 Task: Create a task  Create a new online platform for online life coaching services , assign it to team member softage.5@softage.net in the project BrainBoost and update the status of the task to  On Track  , set the priority of the task to High
Action: Mouse moved to (273, 277)
Screenshot: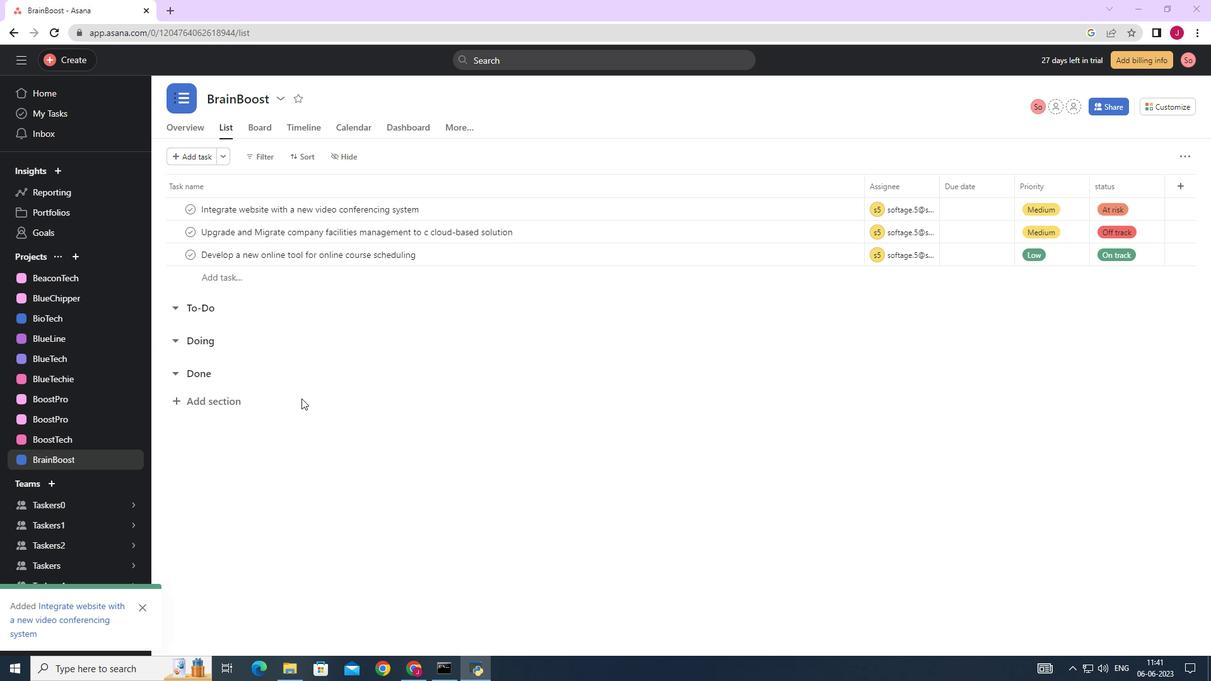 
Action: Mouse scrolled (306, 393) with delta (0, 0)
Screenshot: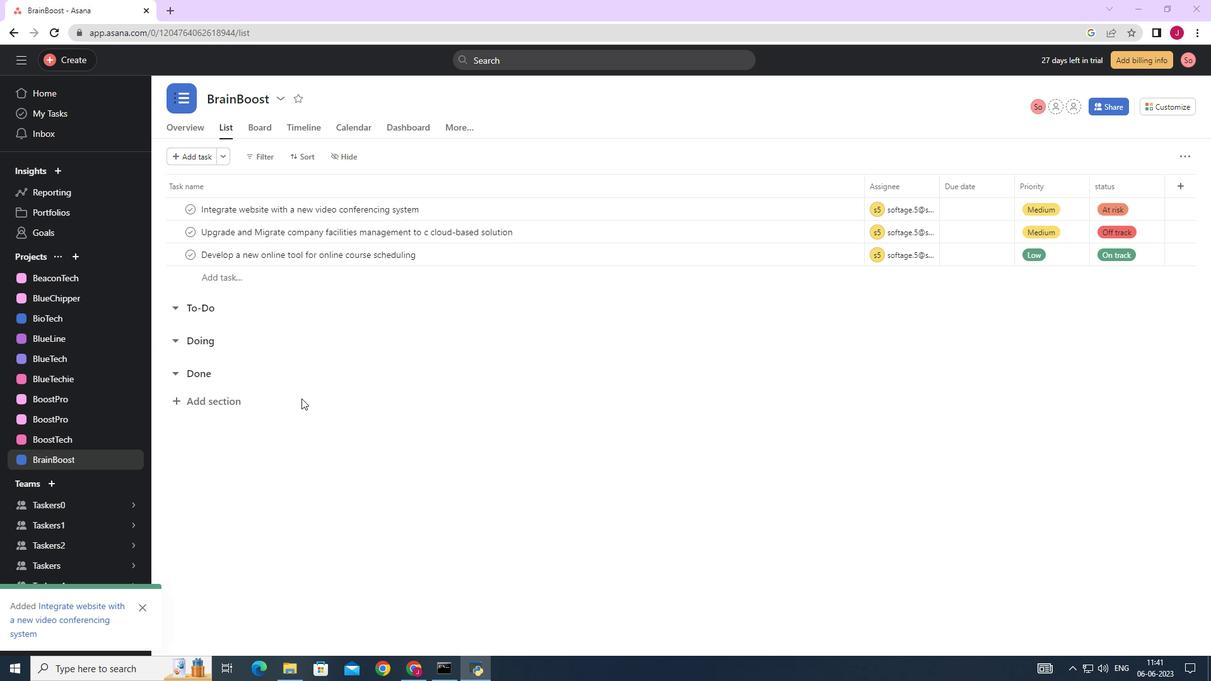 
Action: Mouse moved to (230, 170)
Screenshot: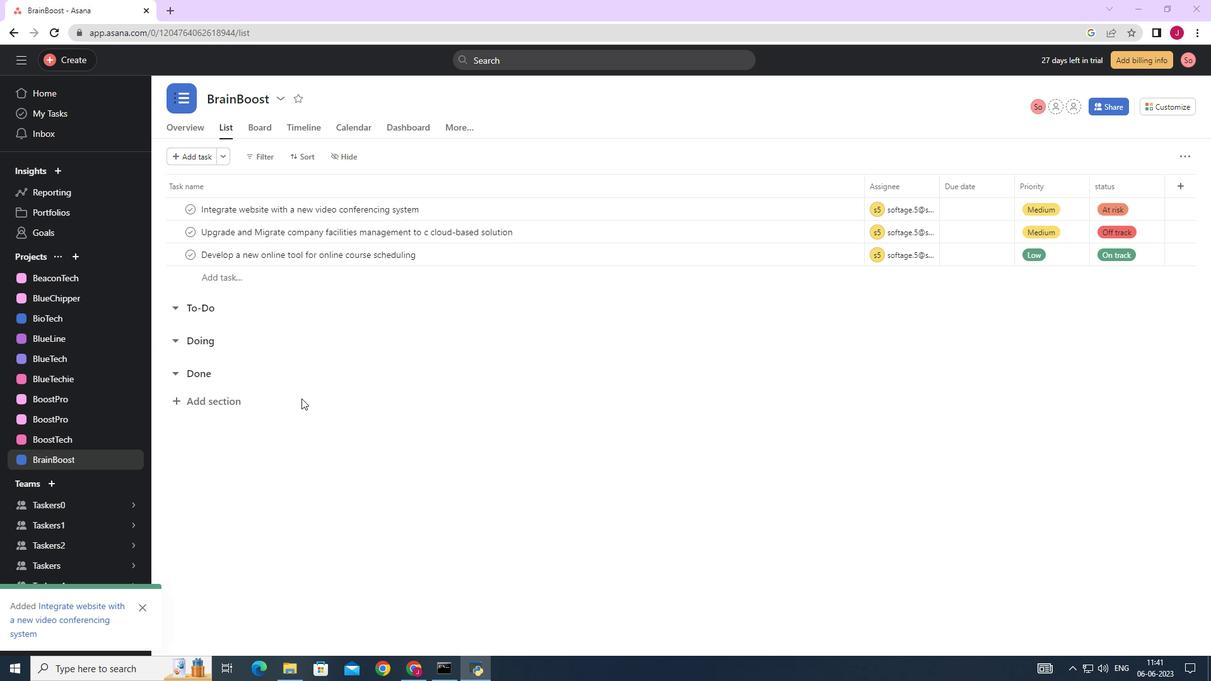 
Action: Mouse scrolled (306, 393) with delta (0, 0)
Screenshot: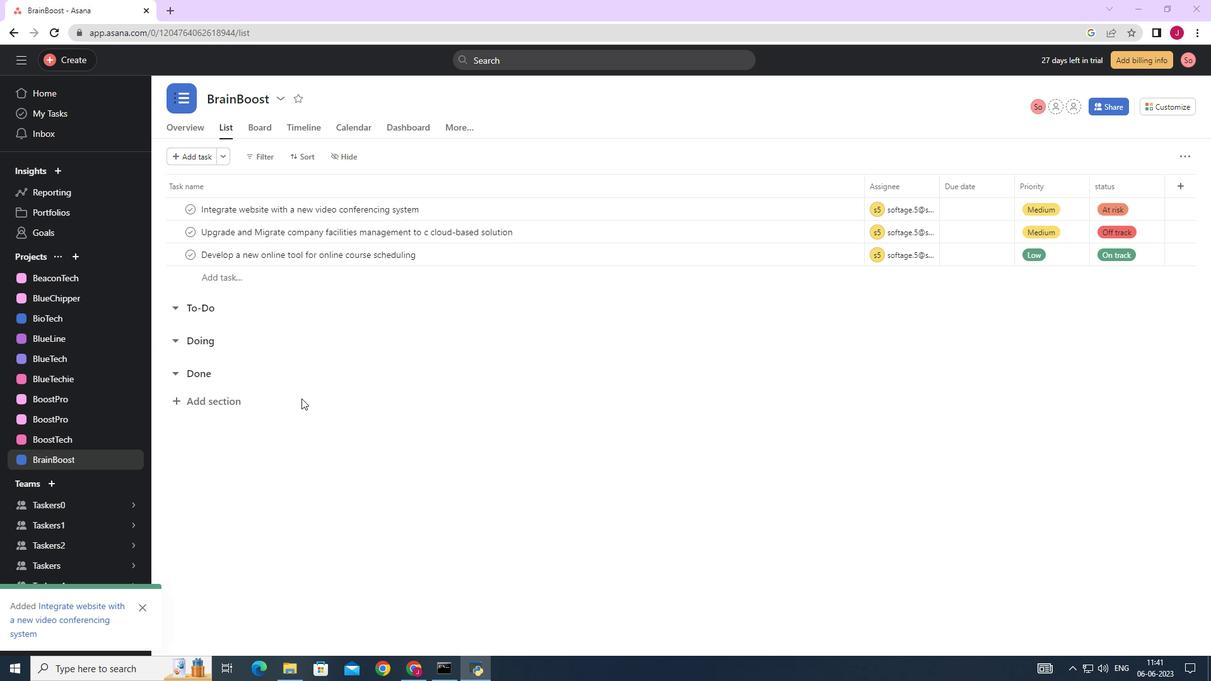 
Action: Mouse moved to (223, 137)
Screenshot: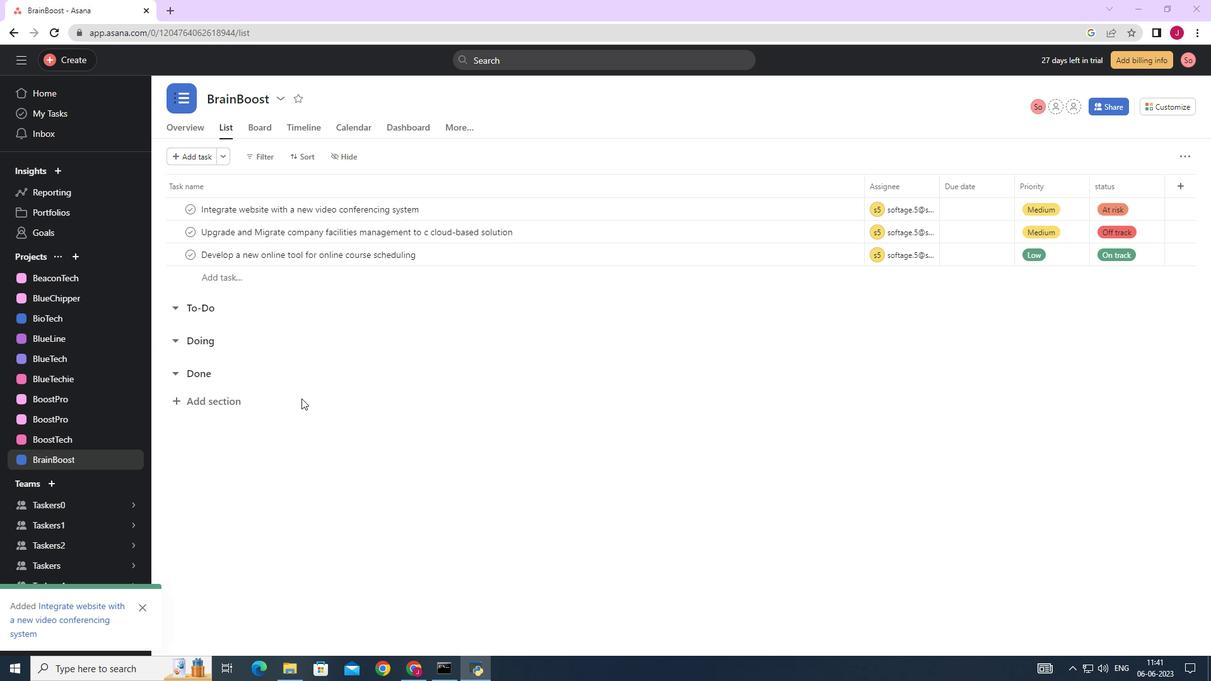 
Action: Mouse scrolled (306, 393) with delta (0, 0)
Screenshot: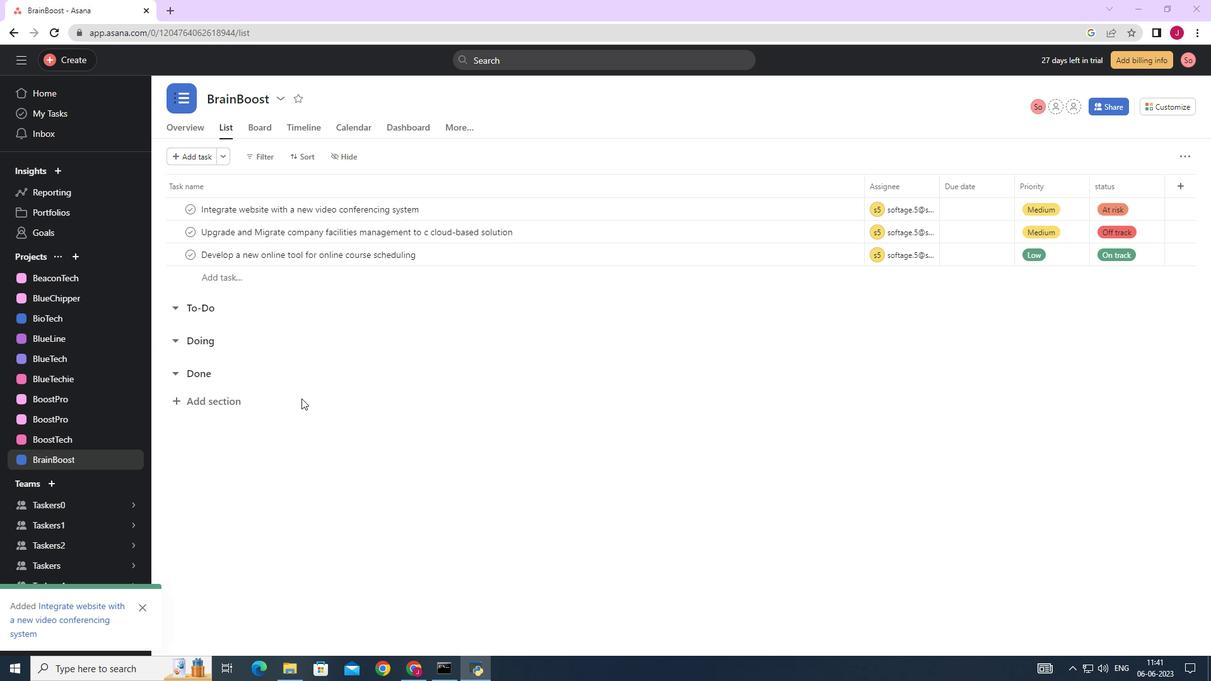 
Action: Mouse moved to (69, 63)
Screenshot: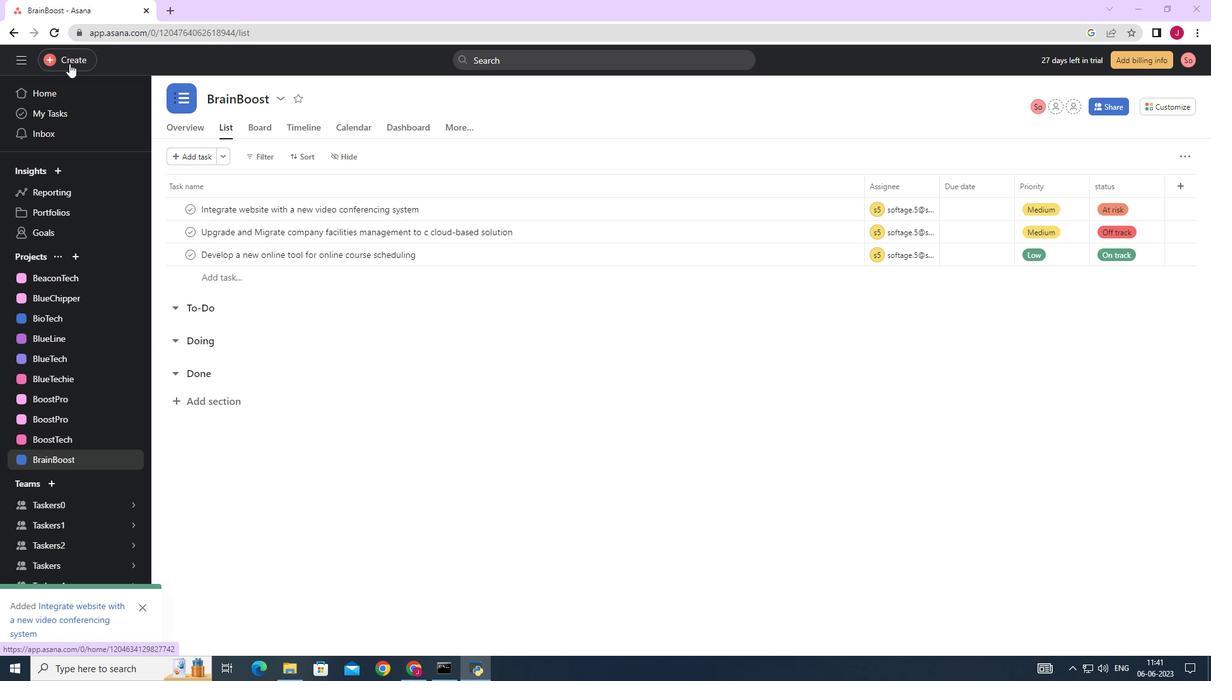 
Action: Mouse pressed left at (69, 63)
Screenshot: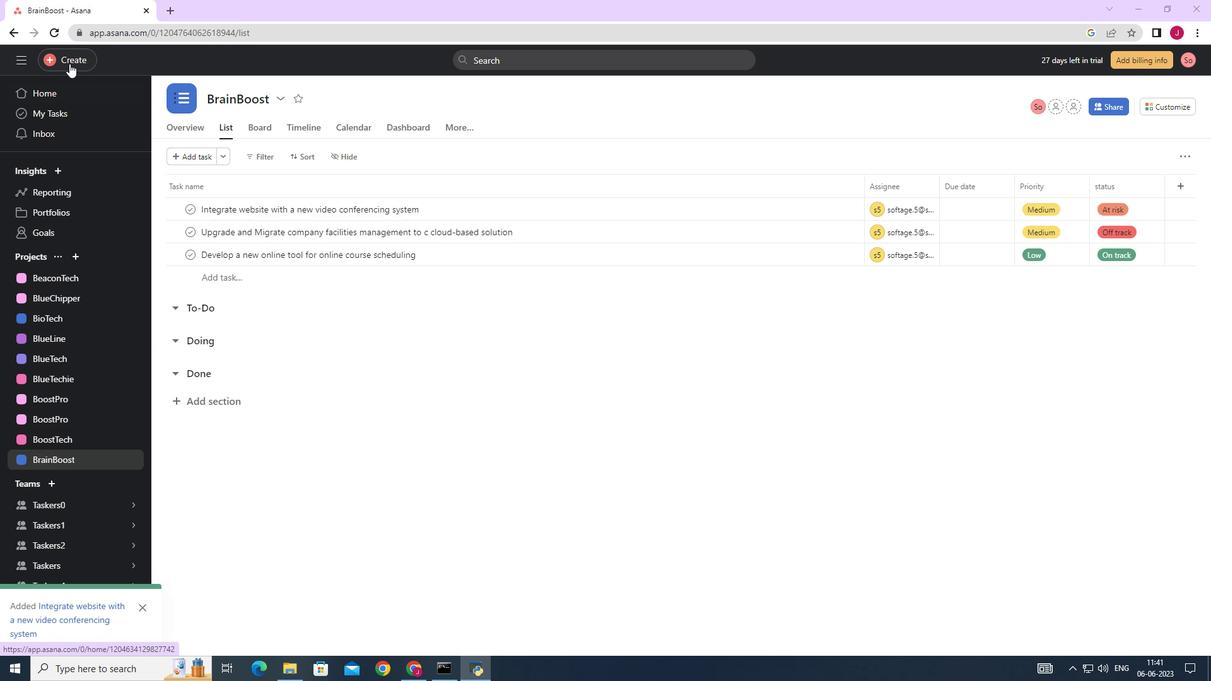 
Action: Mouse moved to (143, 65)
Screenshot: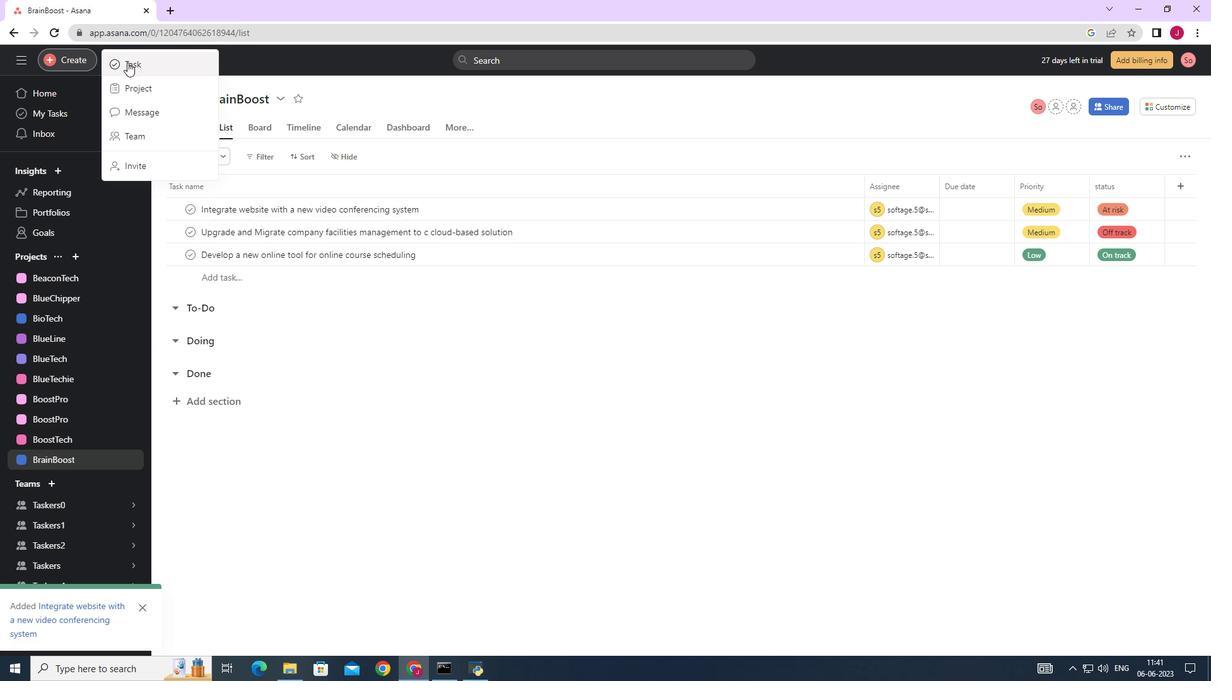
Action: Mouse pressed left at (143, 65)
Screenshot: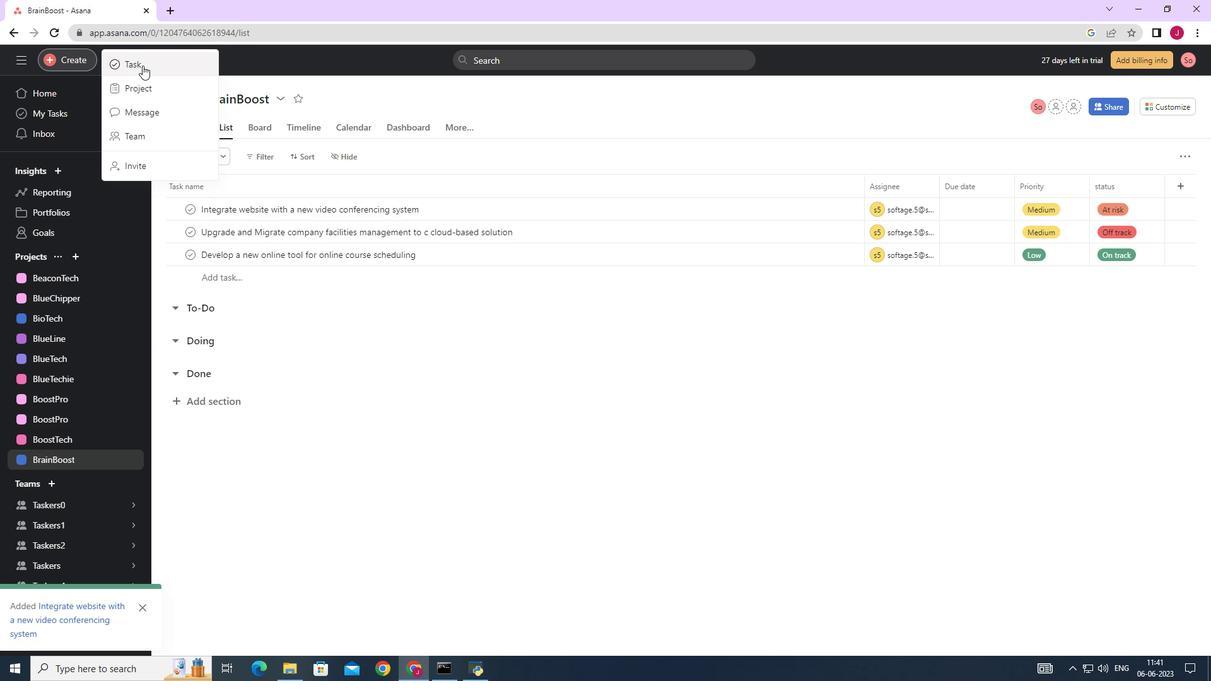 
Action: Mouse moved to (960, 418)
Screenshot: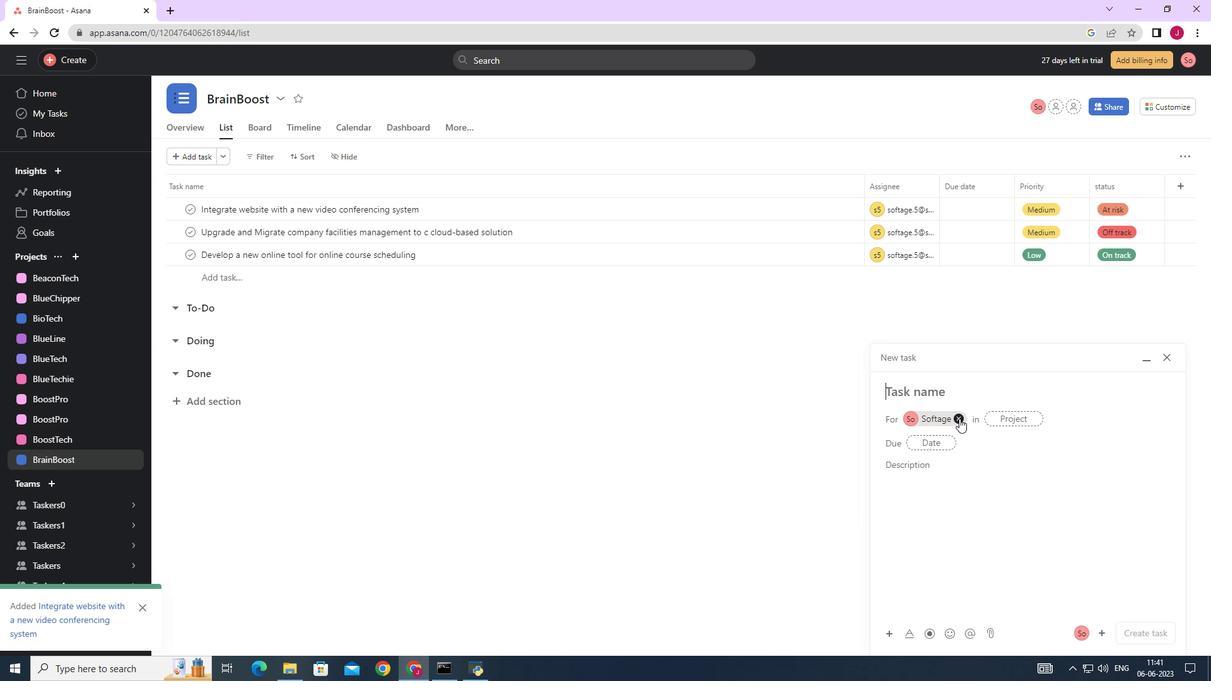 
Action: Mouse pressed left at (960, 418)
Screenshot: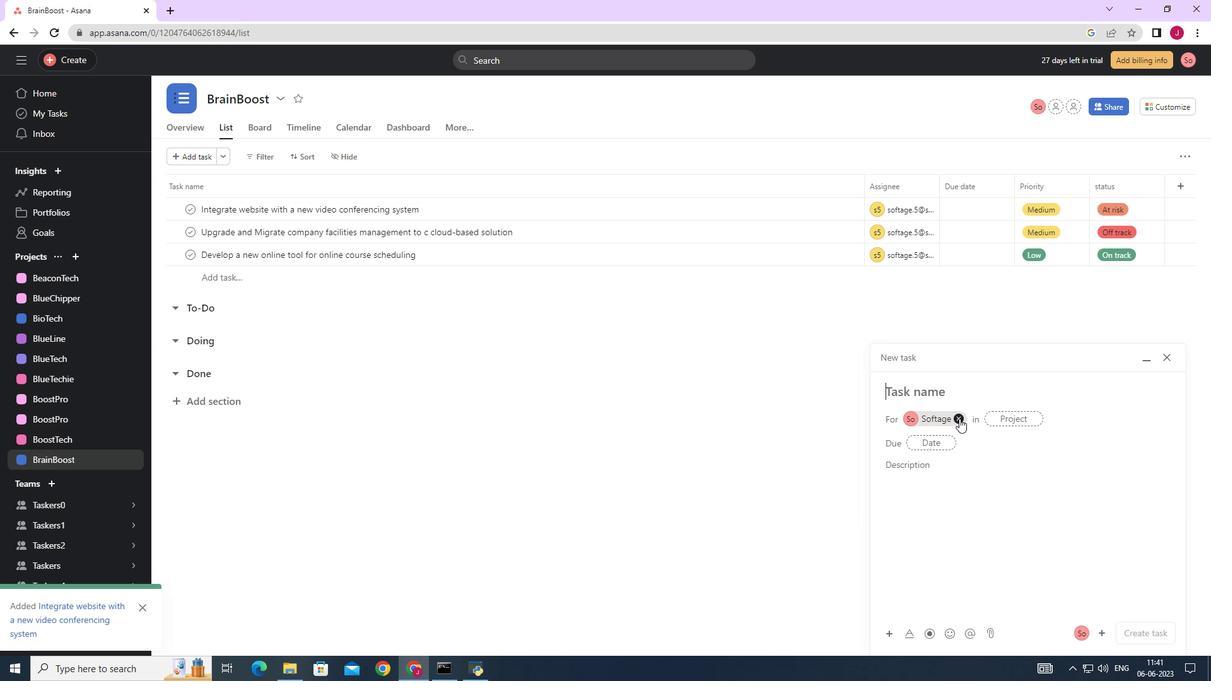 
Action: Mouse moved to (928, 393)
Screenshot: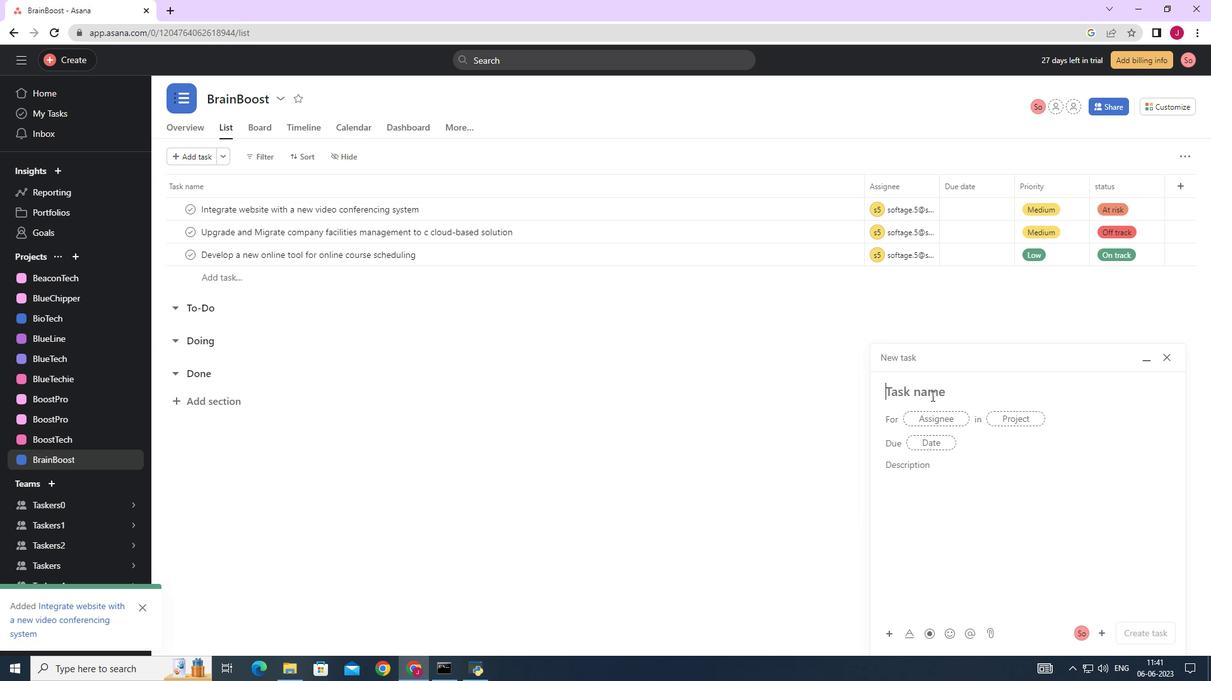 
Action: Mouse pressed left at (928, 393)
Screenshot: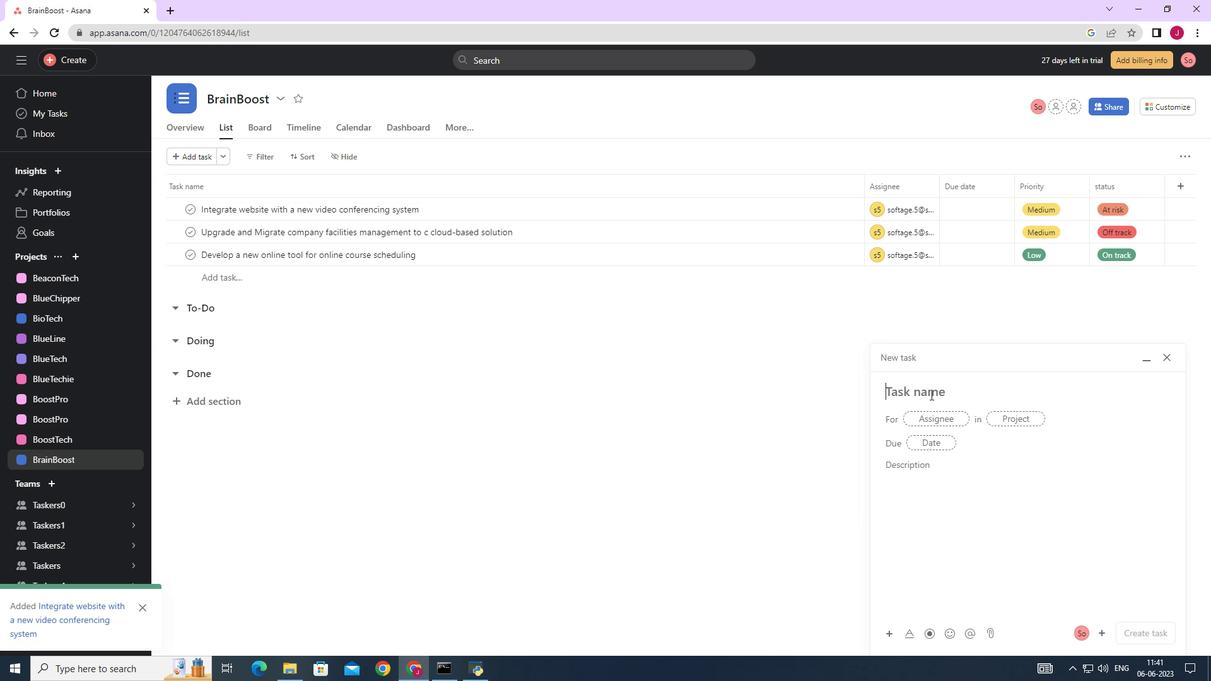 
Action: Mouse moved to (926, 393)
Screenshot: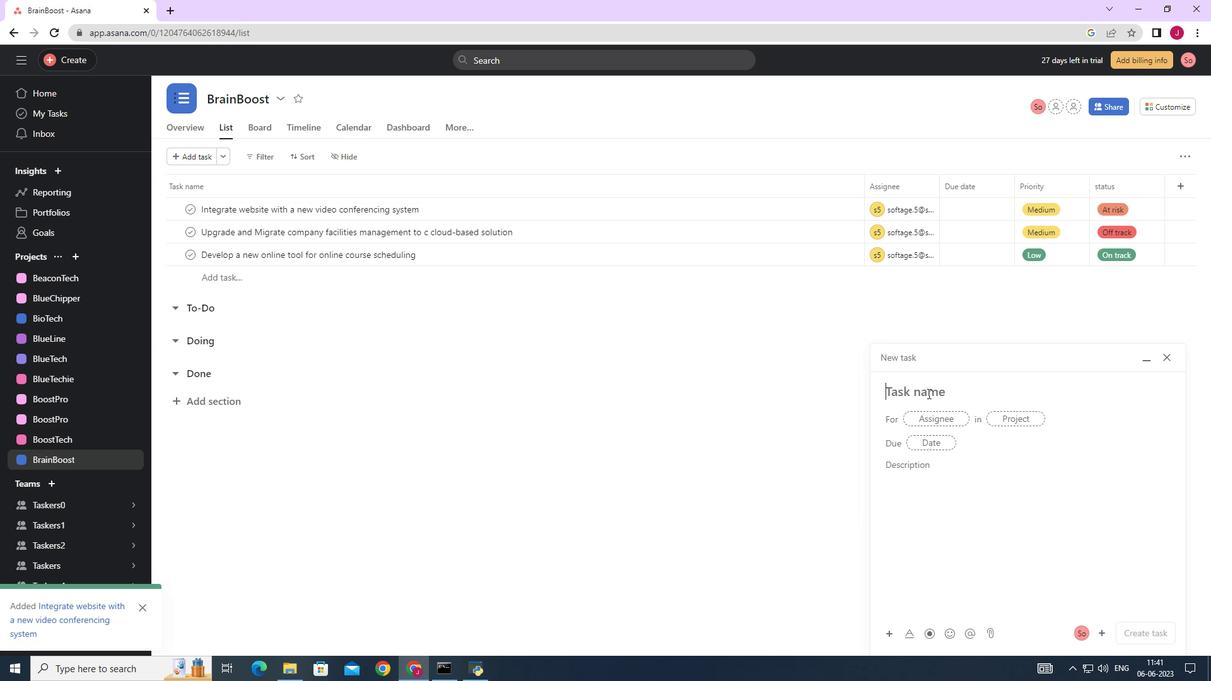 
Action: Key pressed <Key.caps_lock>C<Key.caps_lock>reate<Key.space>a<Key.space>new<Key.space>online<Key.space>platform<Key.space>for<Key.space>online<Key.space>life<Key.space>coaching<Key.space>servises<Key.space><Key.backspace><Key.backspace><Key.backspace><Key.backspace>ces<Key.space>
Screenshot: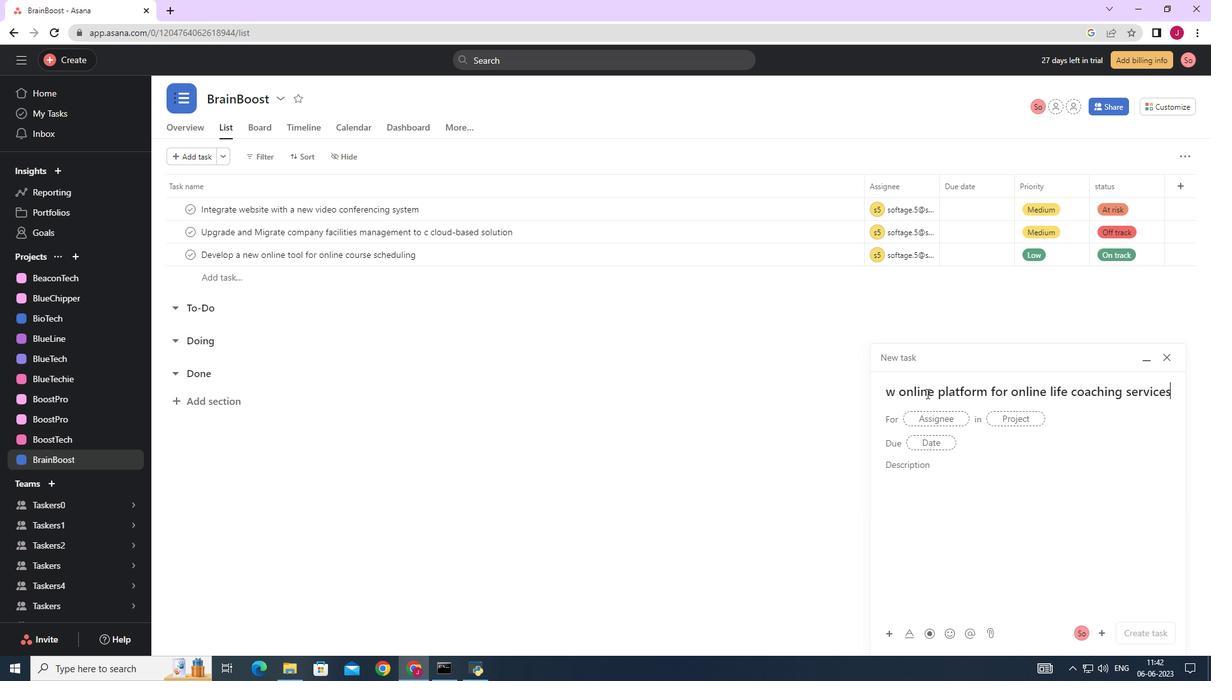 
Action: Mouse moved to (950, 418)
Screenshot: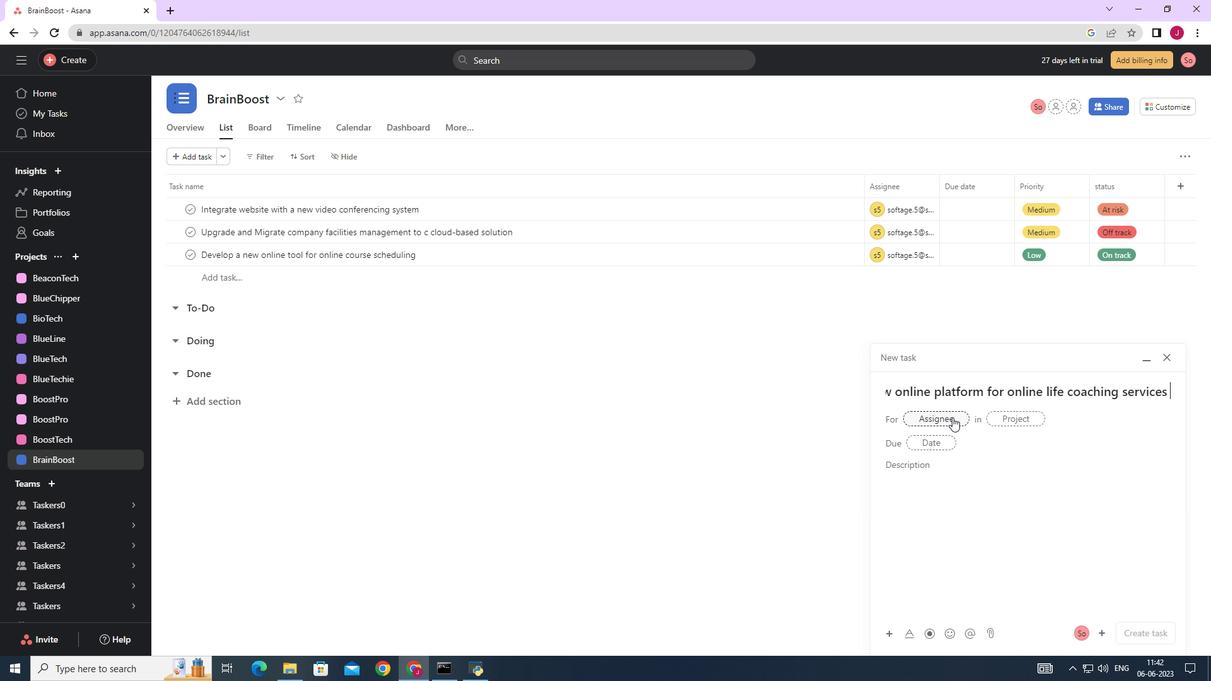 
Action: Mouse pressed left at (950, 418)
Screenshot: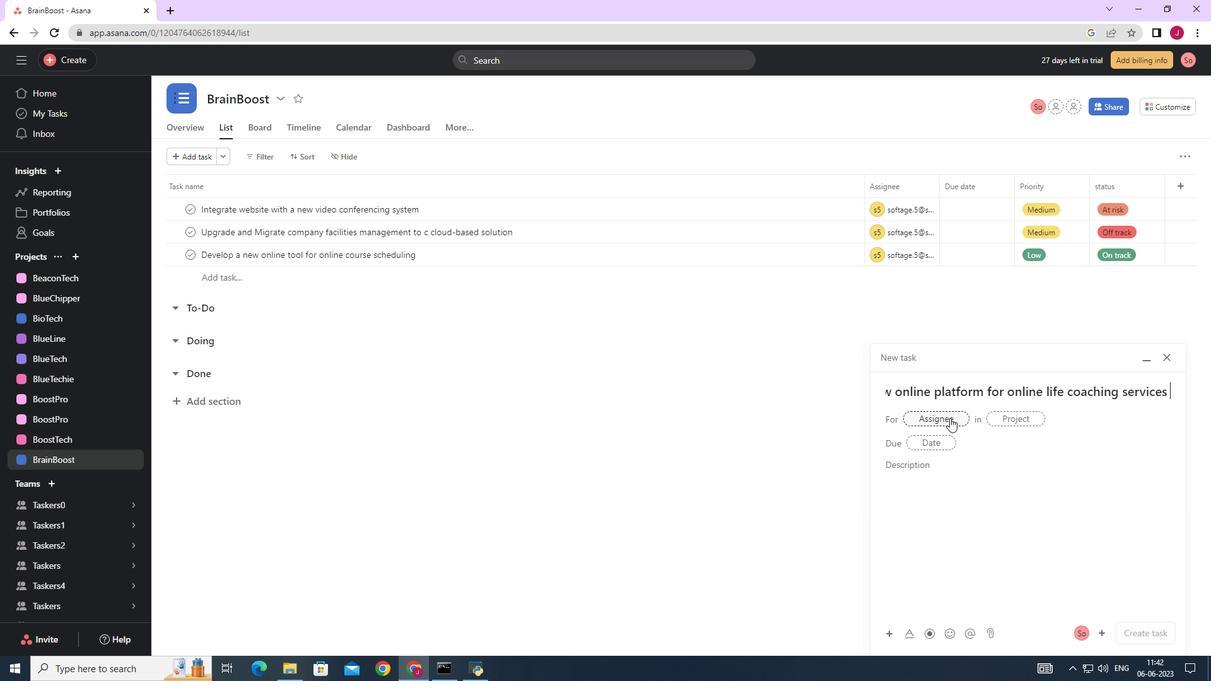 
Action: Mouse moved to (948, 419)
Screenshot: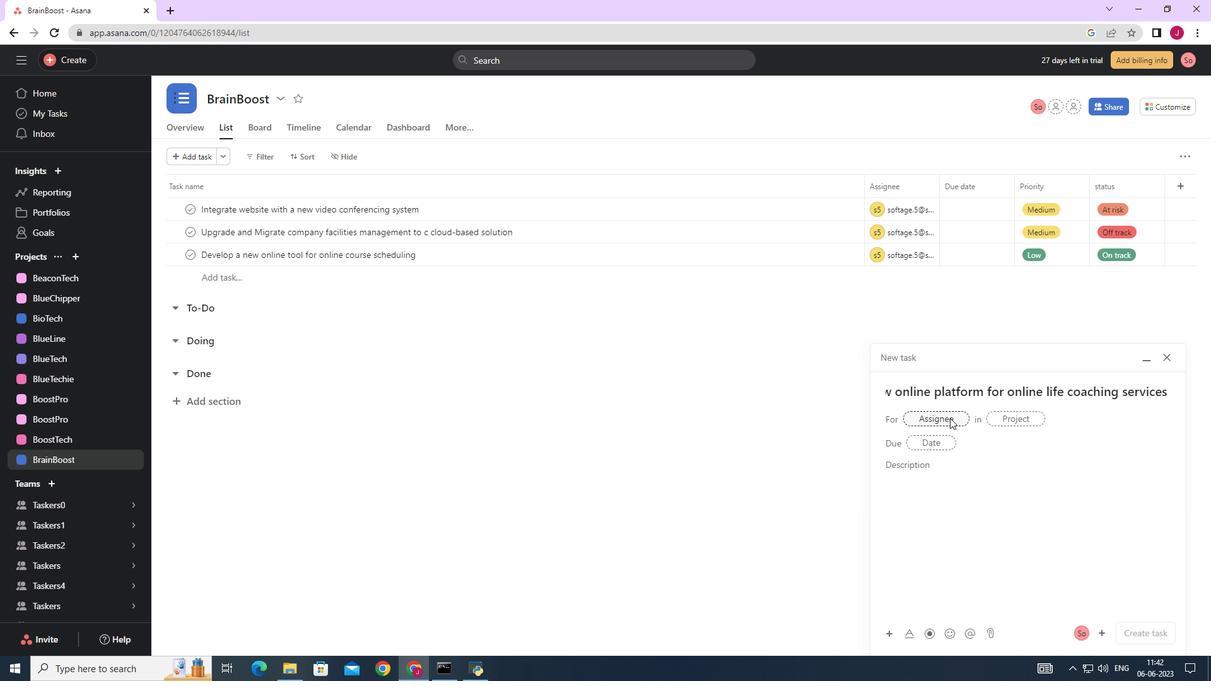 
Action: Key pressed softage.5
Screenshot: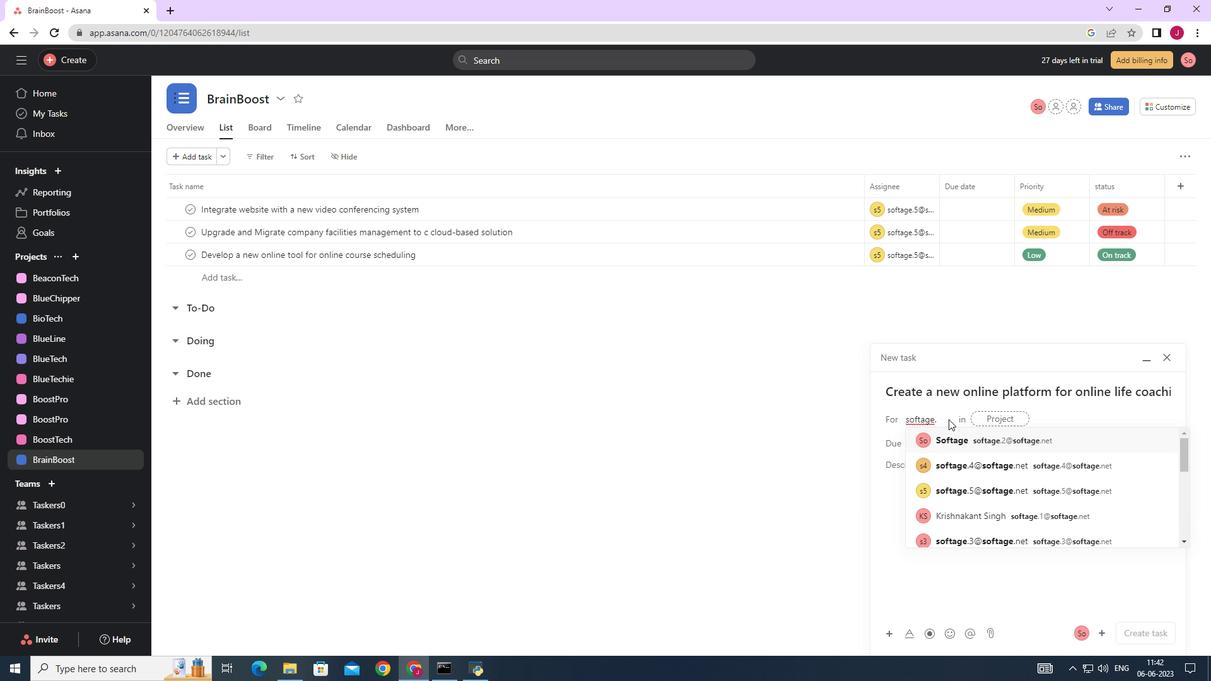 
Action: Mouse moved to (970, 439)
Screenshot: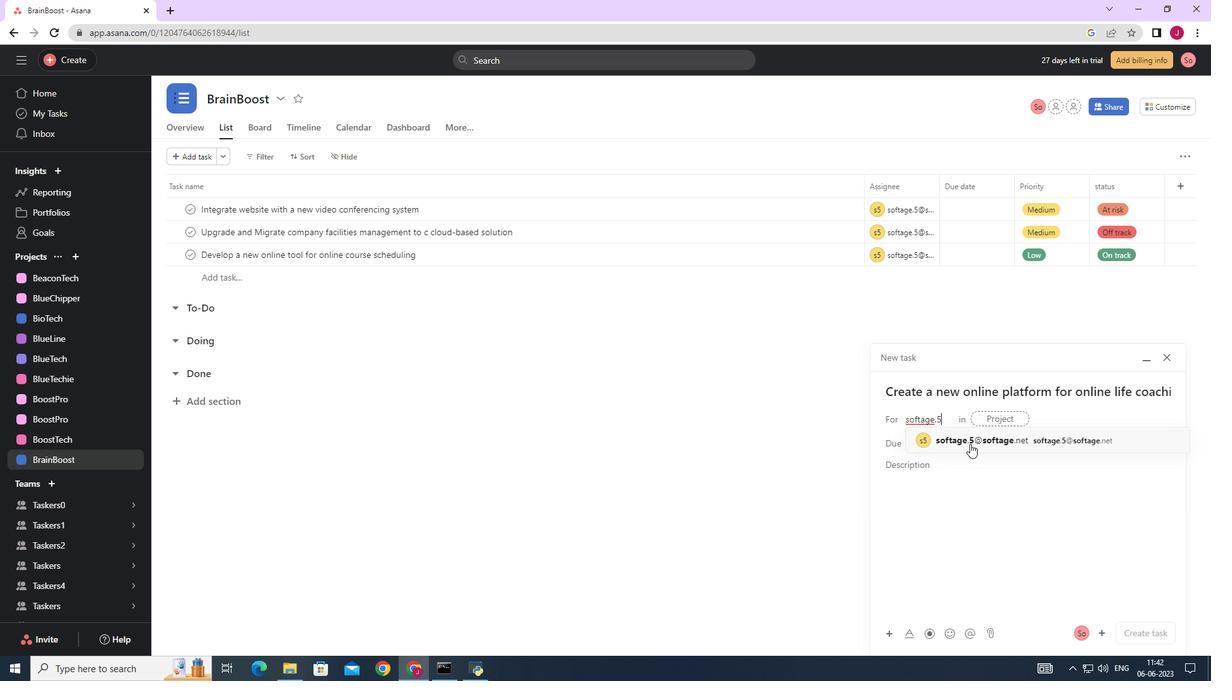 
Action: Mouse pressed left at (970, 439)
Screenshot: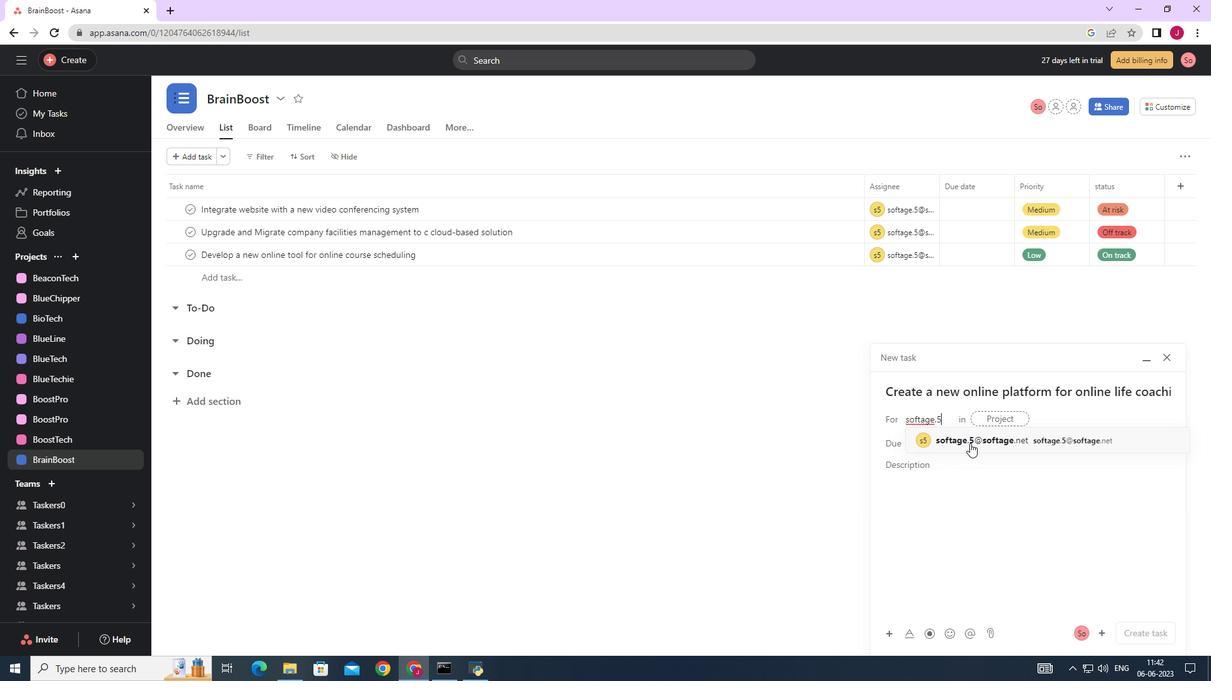 
Action: Mouse moved to (793, 440)
Screenshot: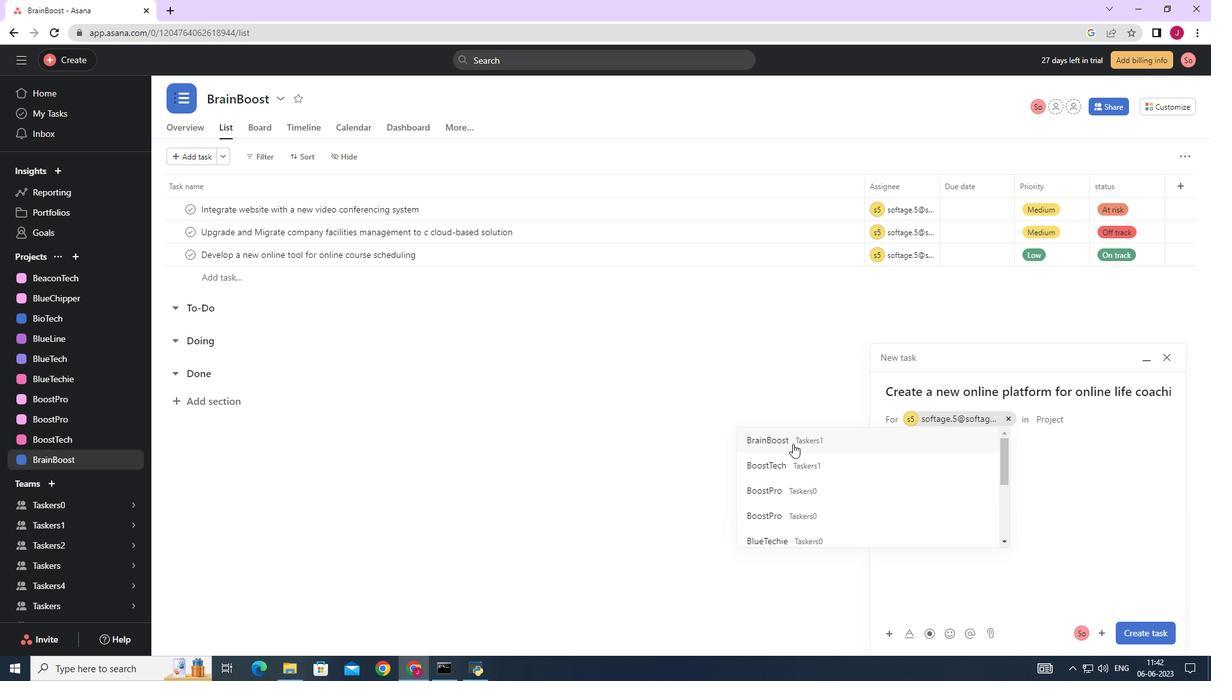 
Action: Mouse pressed left at (793, 440)
Screenshot: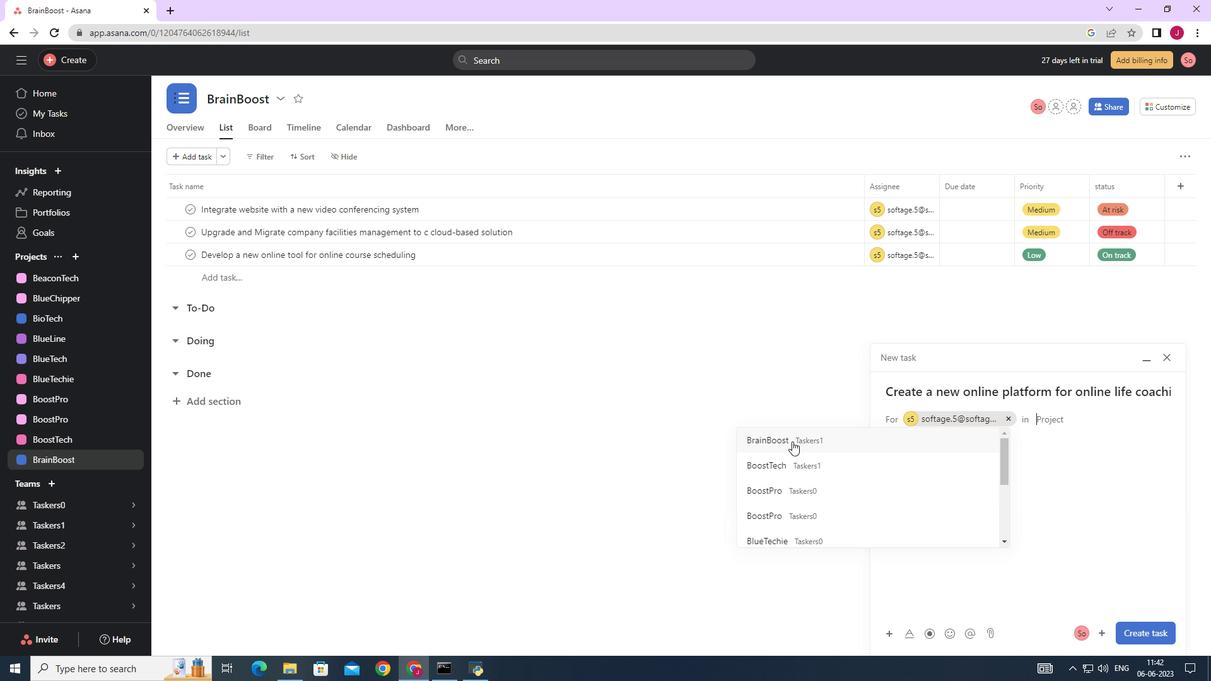 
Action: Mouse moved to (953, 468)
Screenshot: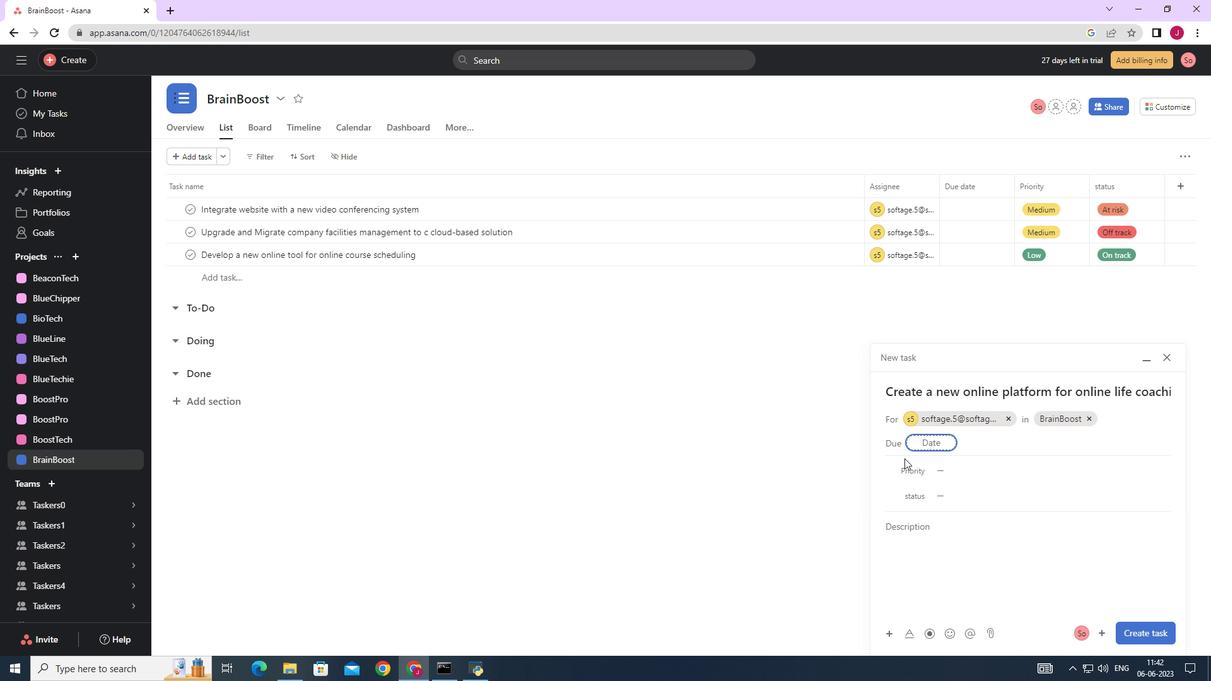 
Action: Mouse pressed left at (953, 468)
Screenshot: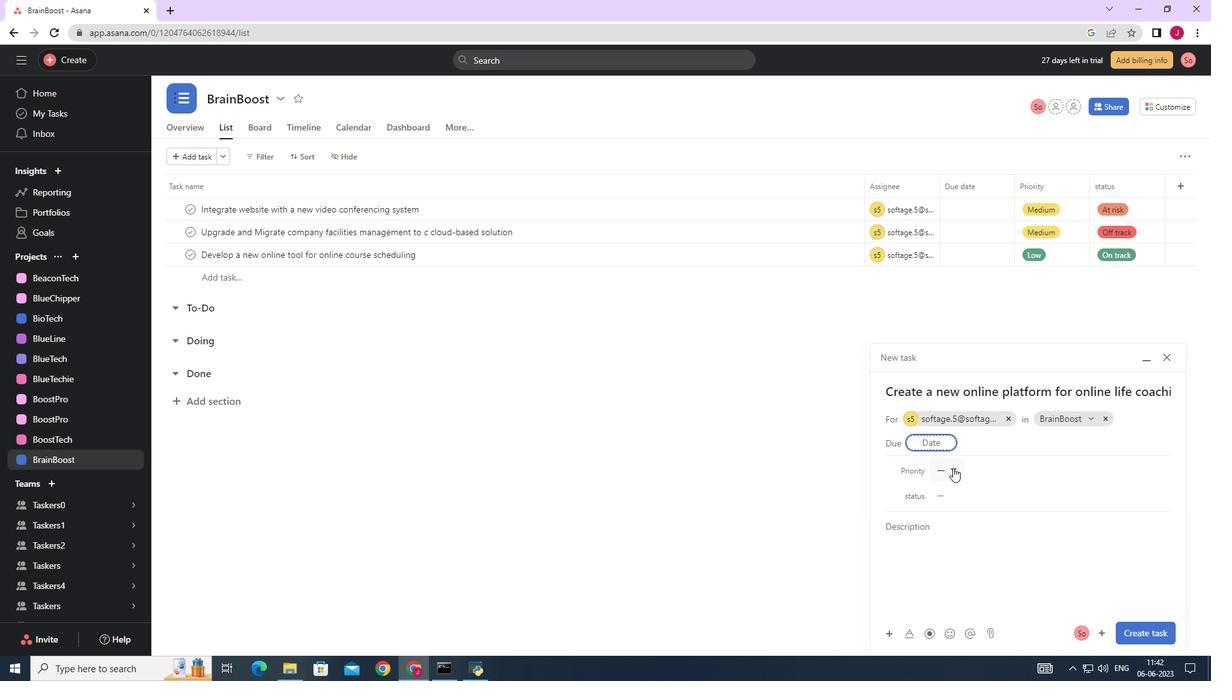 
Action: Mouse moved to (967, 507)
Screenshot: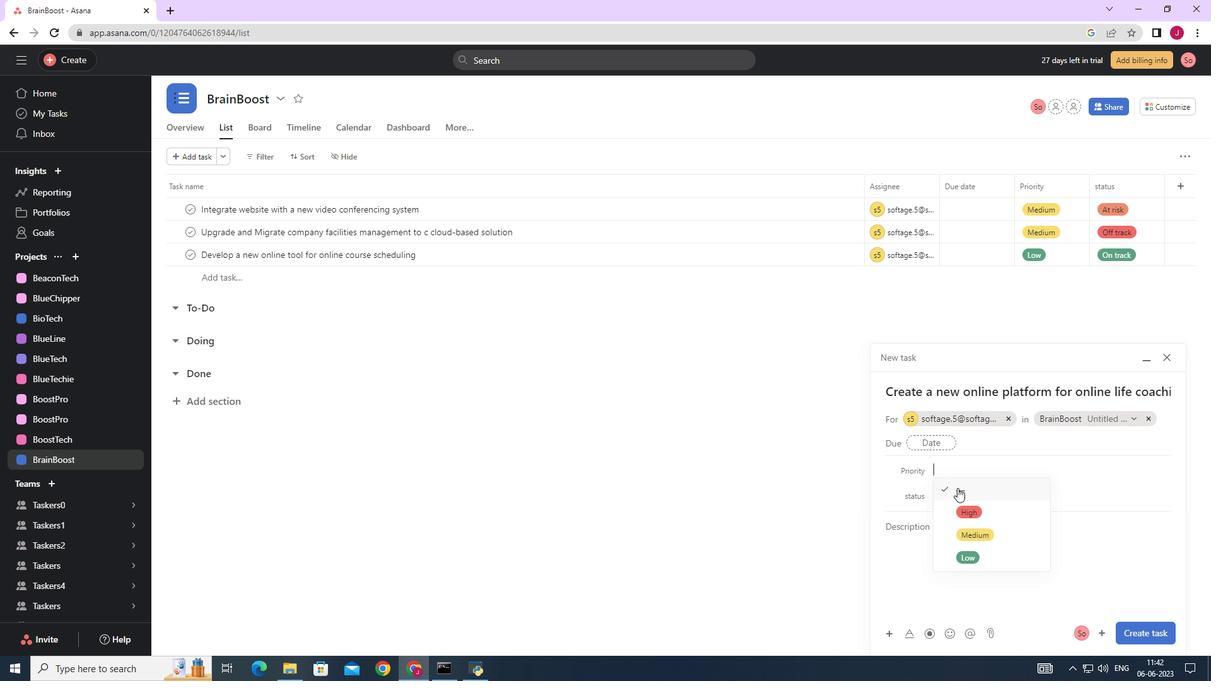
Action: Mouse pressed left at (967, 507)
Screenshot: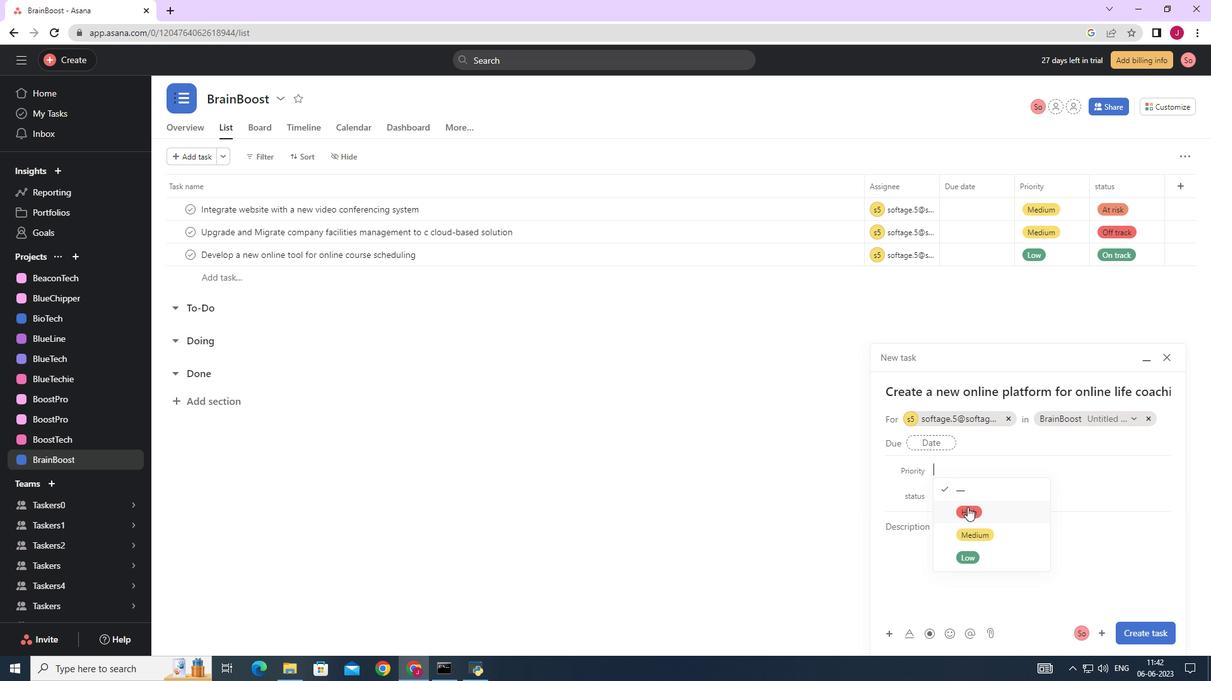 
Action: Mouse moved to (959, 490)
Screenshot: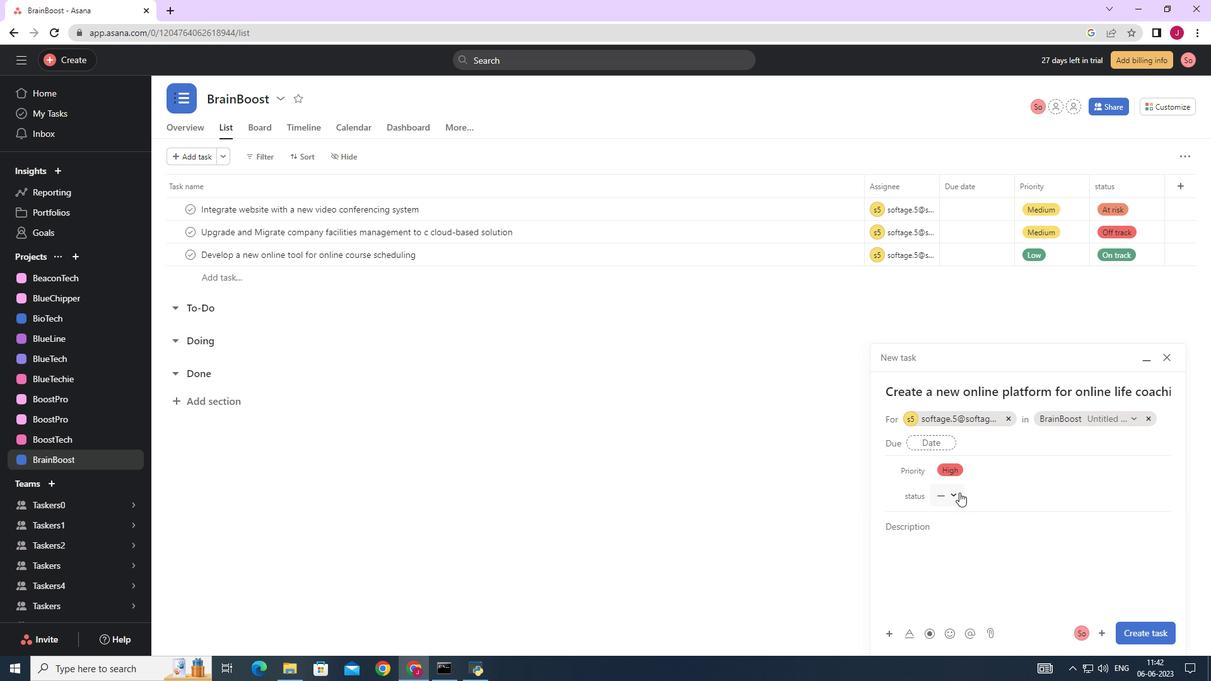 
Action: Mouse pressed left at (959, 490)
Screenshot: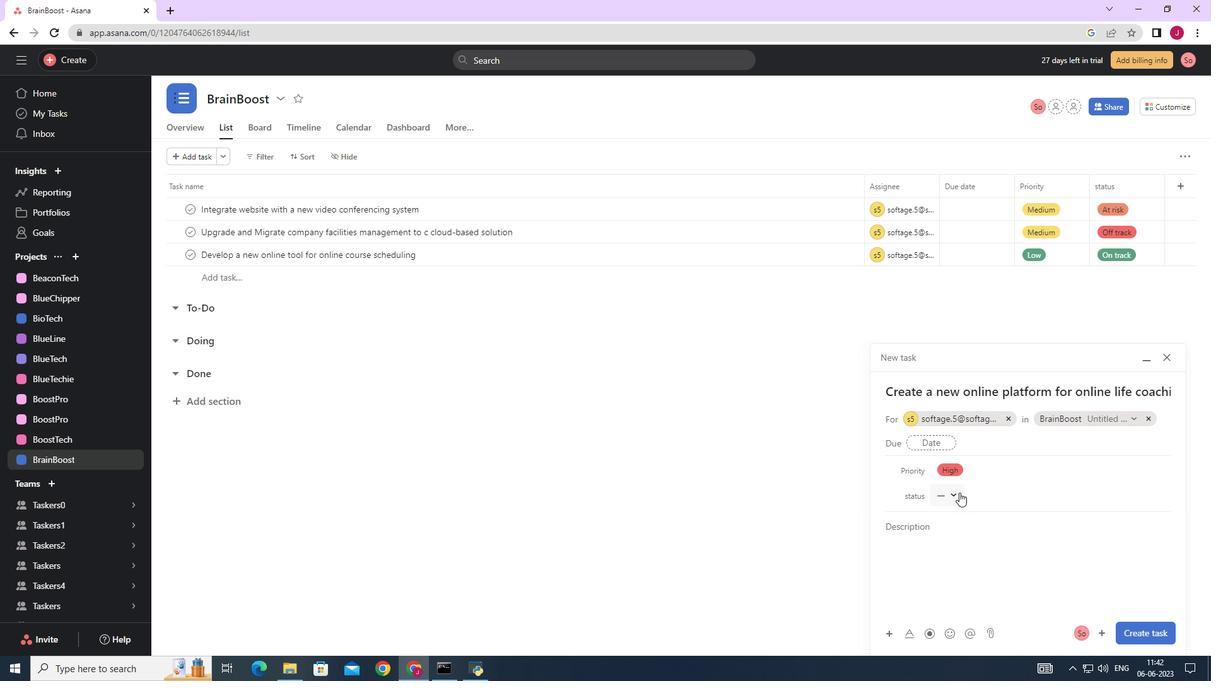 
Action: Mouse moved to (978, 533)
Screenshot: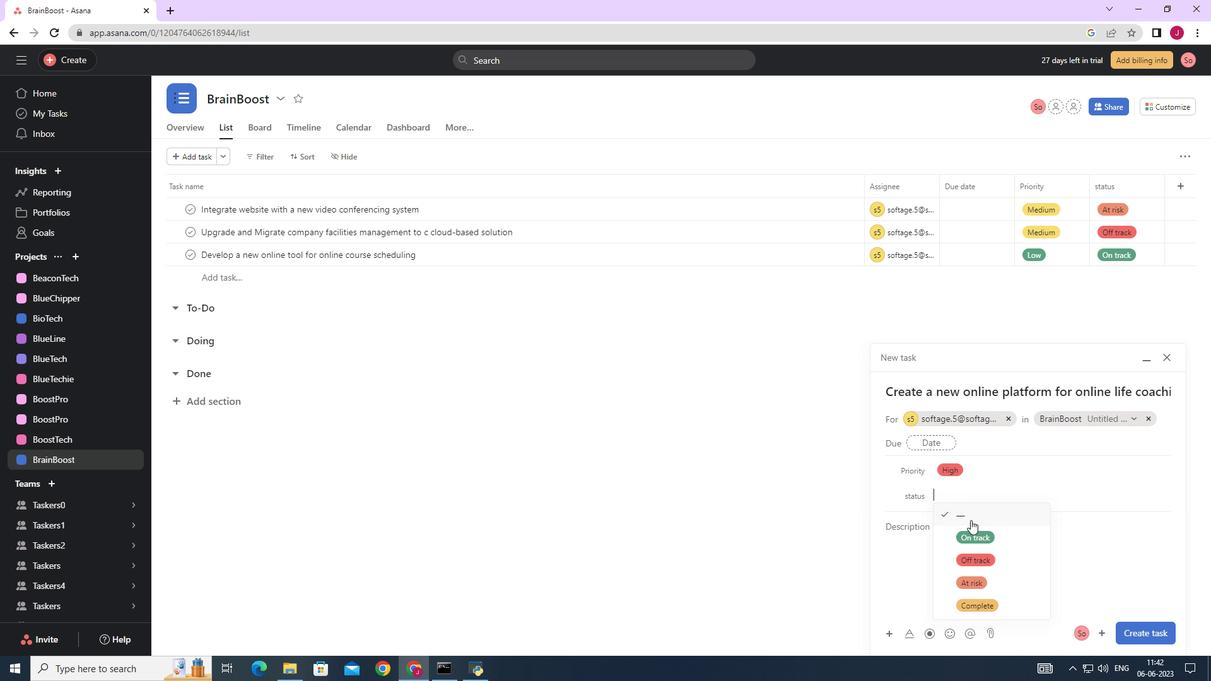
Action: Mouse pressed left at (978, 533)
Screenshot: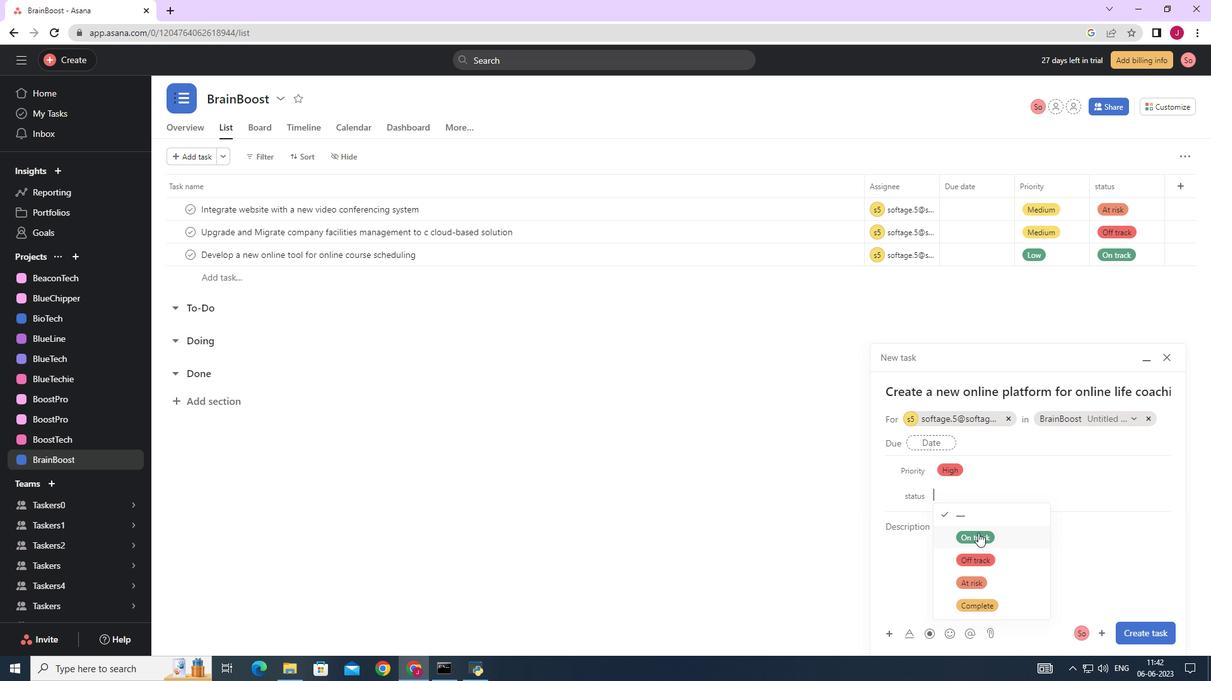 
Action: Mouse moved to (1144, 630)
Screenshot: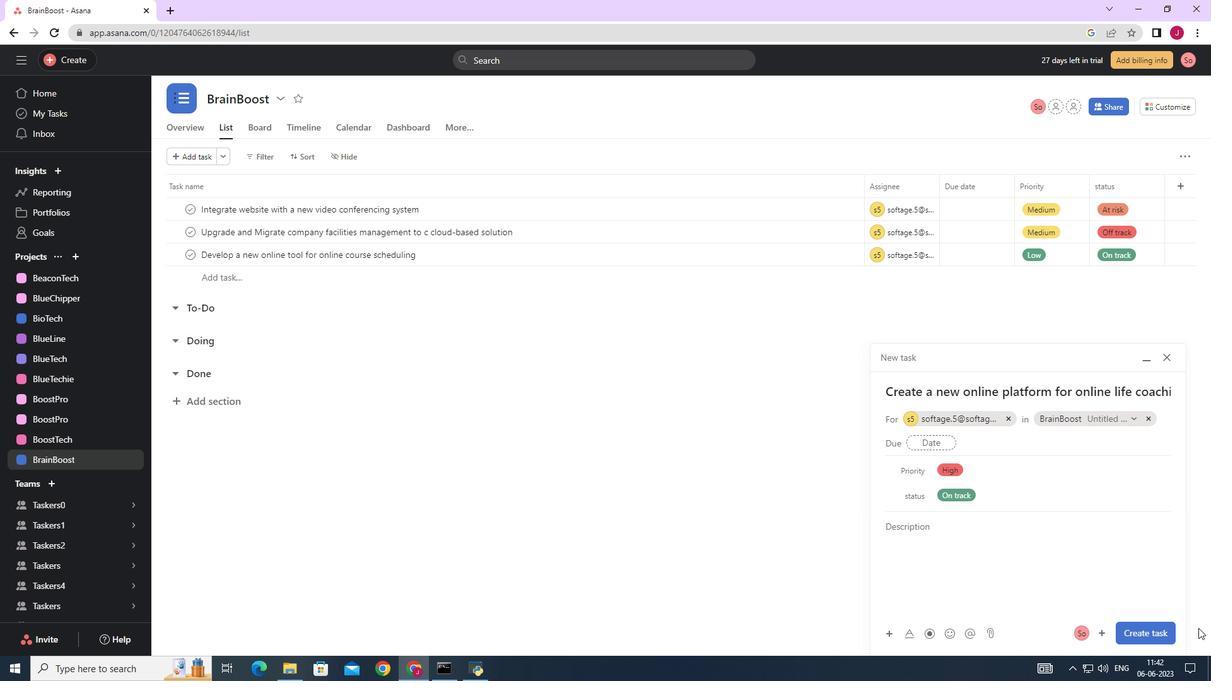 
Action: Mouse pressed left at (1144, 630)
Screenshot: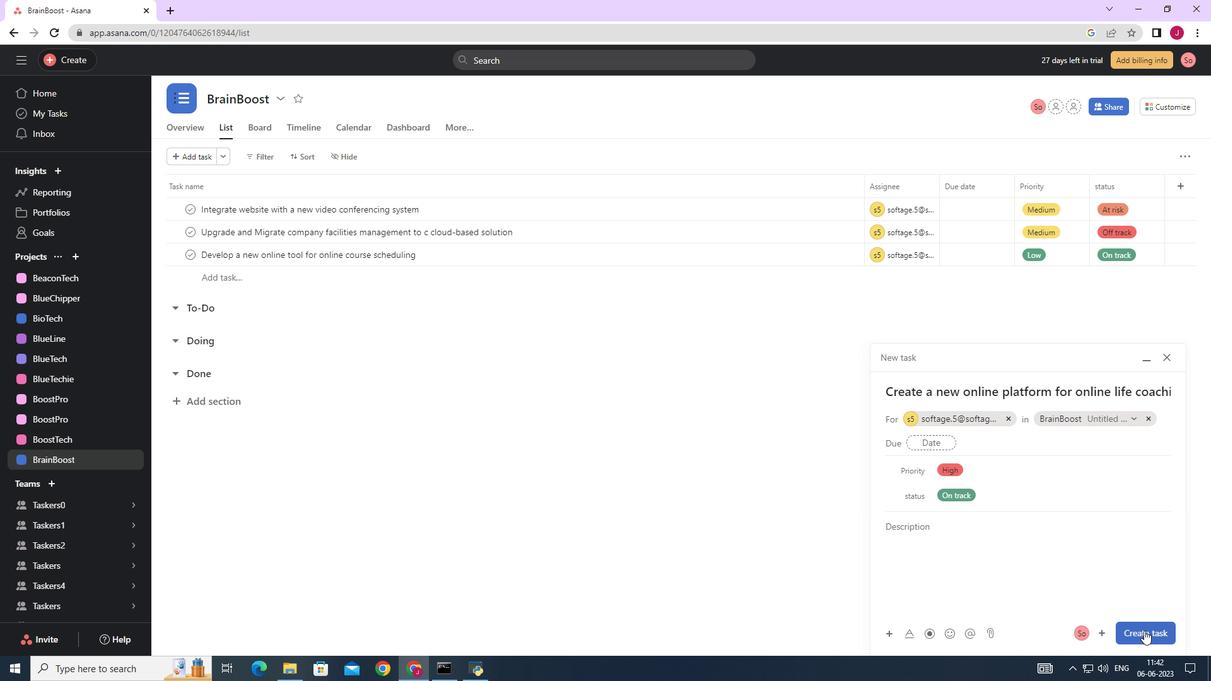 
Action: Mouse moved to (947, 553)
Screenshot: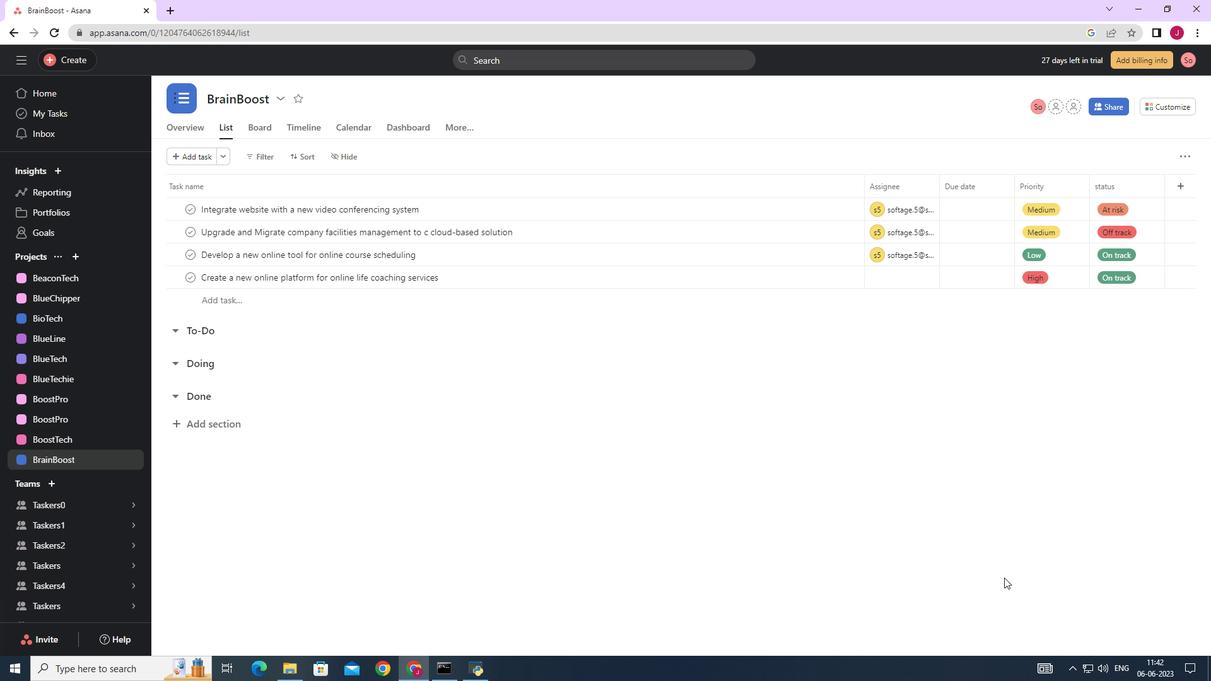 
